 Task: Create a rule from the Routing list, Task moved to a section -> Set Priority in the project AgileRealm , set the section as To-Do and set the priority of the task as  High
Action: Mouse scrolled (67, 99) with delta (0, 0)
Screenshot: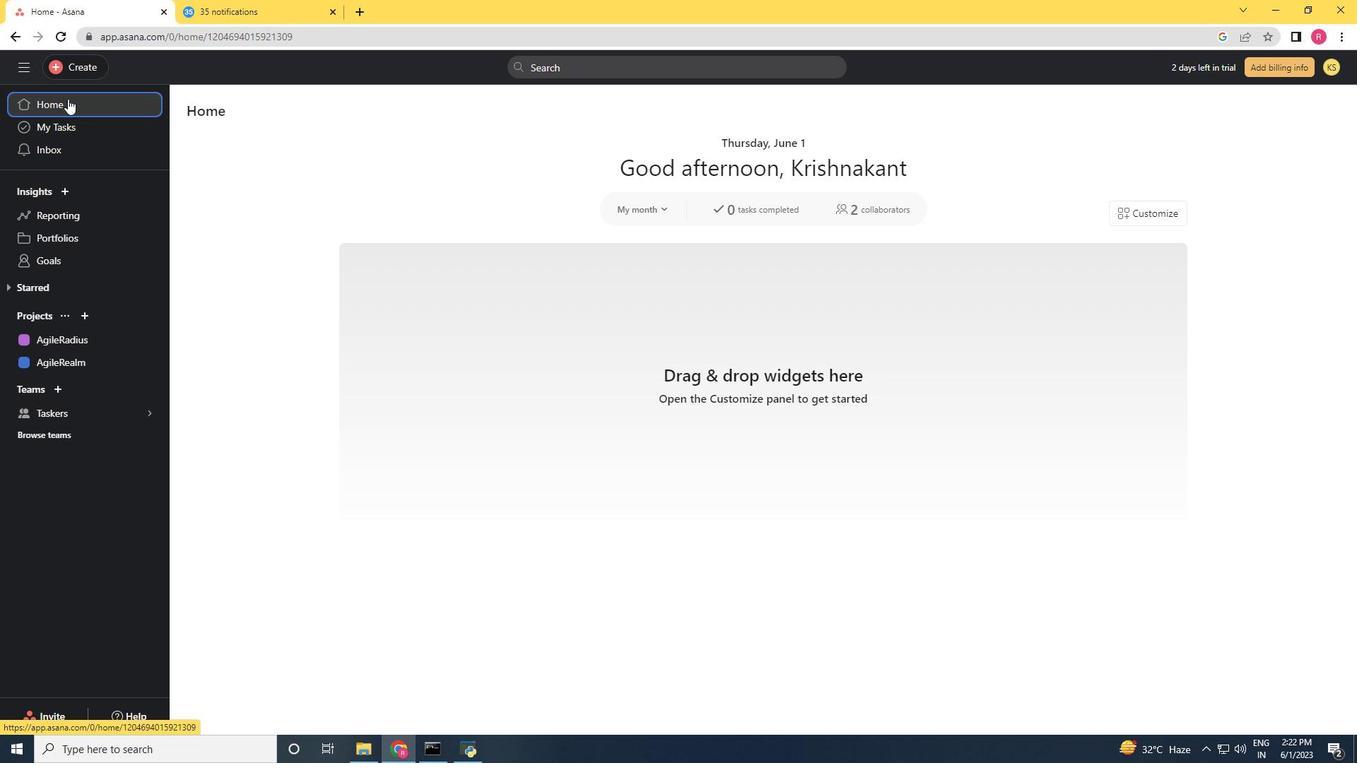 
Action: Mouse moved to (108, 358)
Screenshot: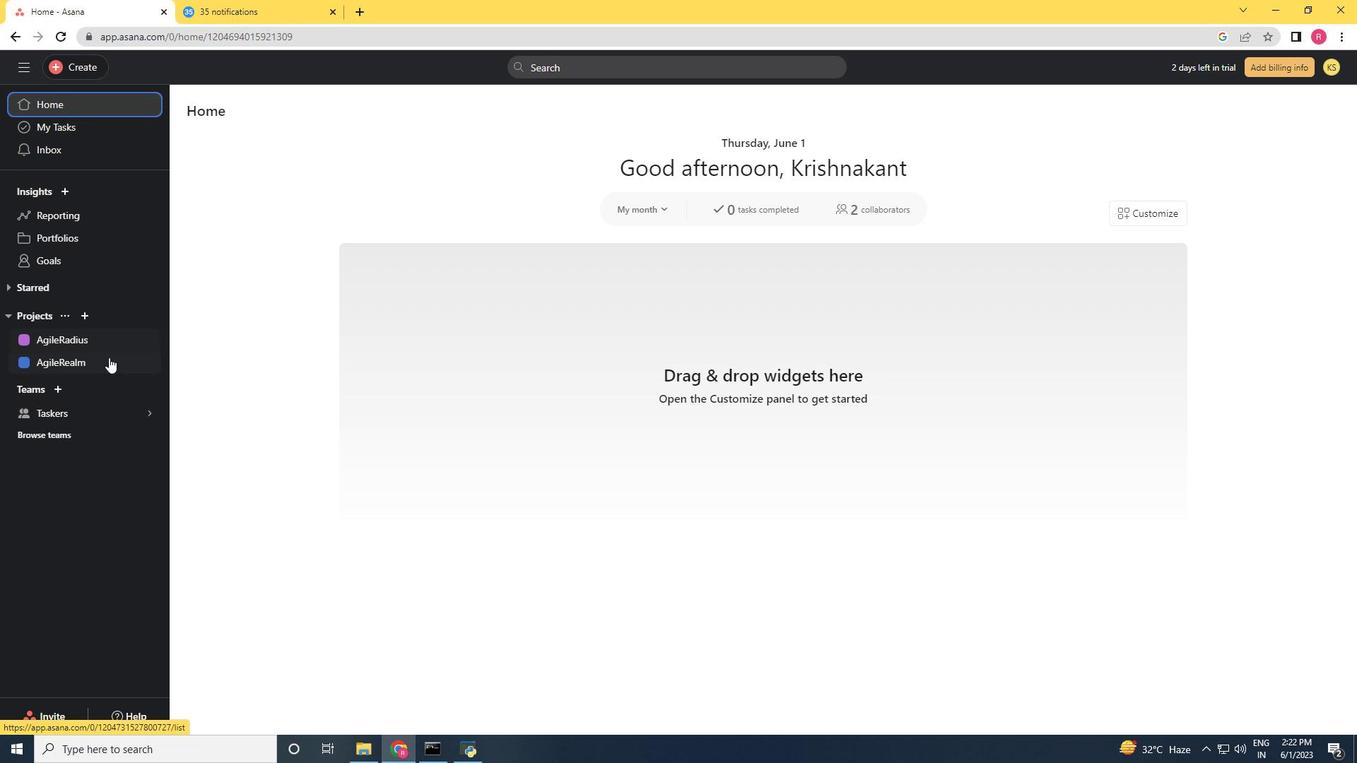 
Action: Mouse pressed left at (108, 358)
Screenshot: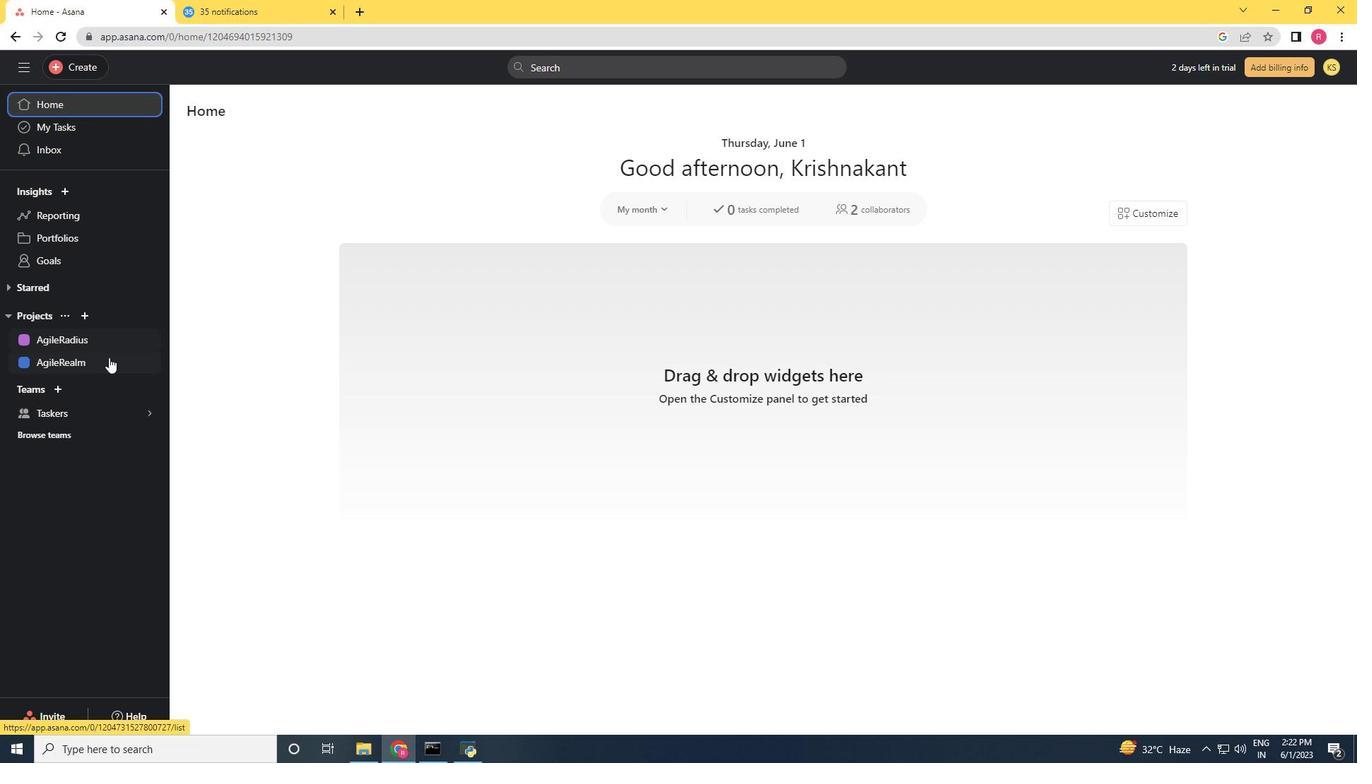
Action: Mouse moved to (1300, 118)
Screenshot: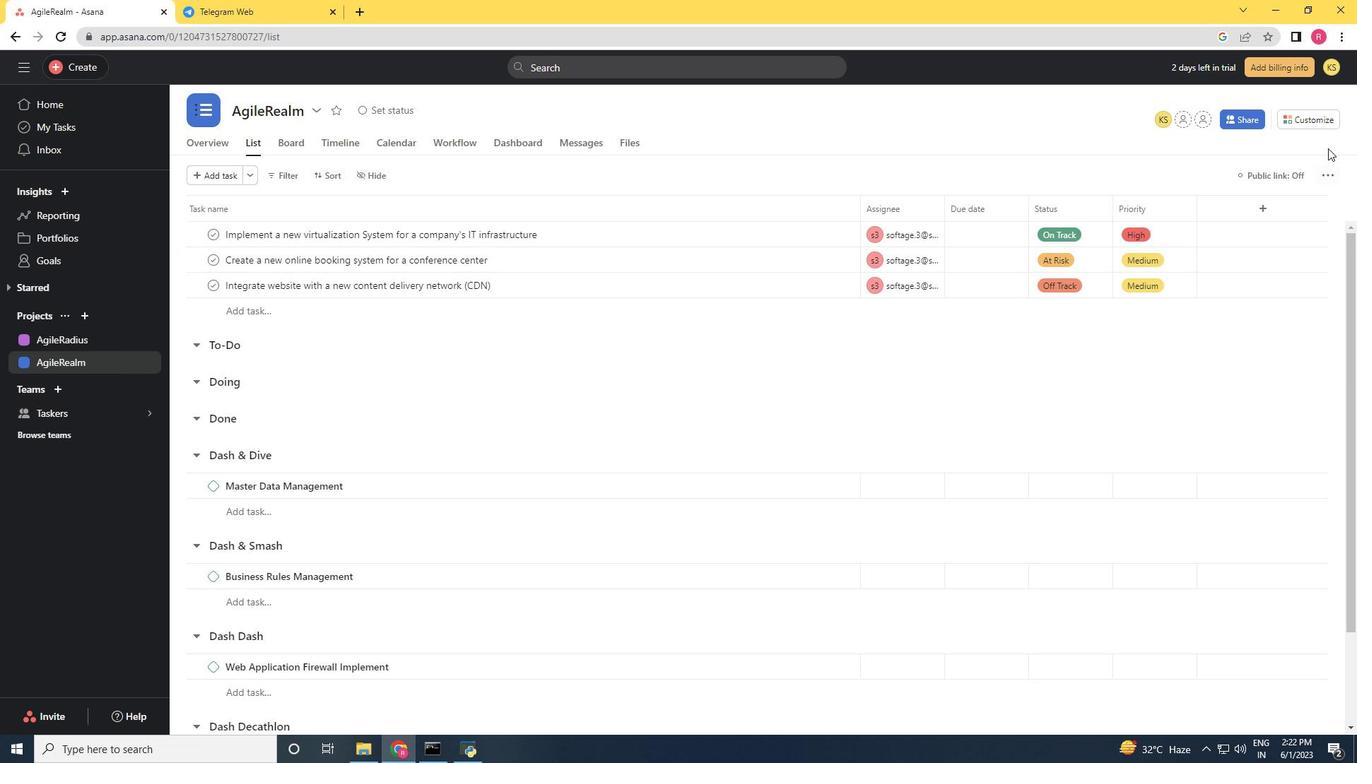 
Action: Mouse pressed left at (1300, 118)
Screenshot: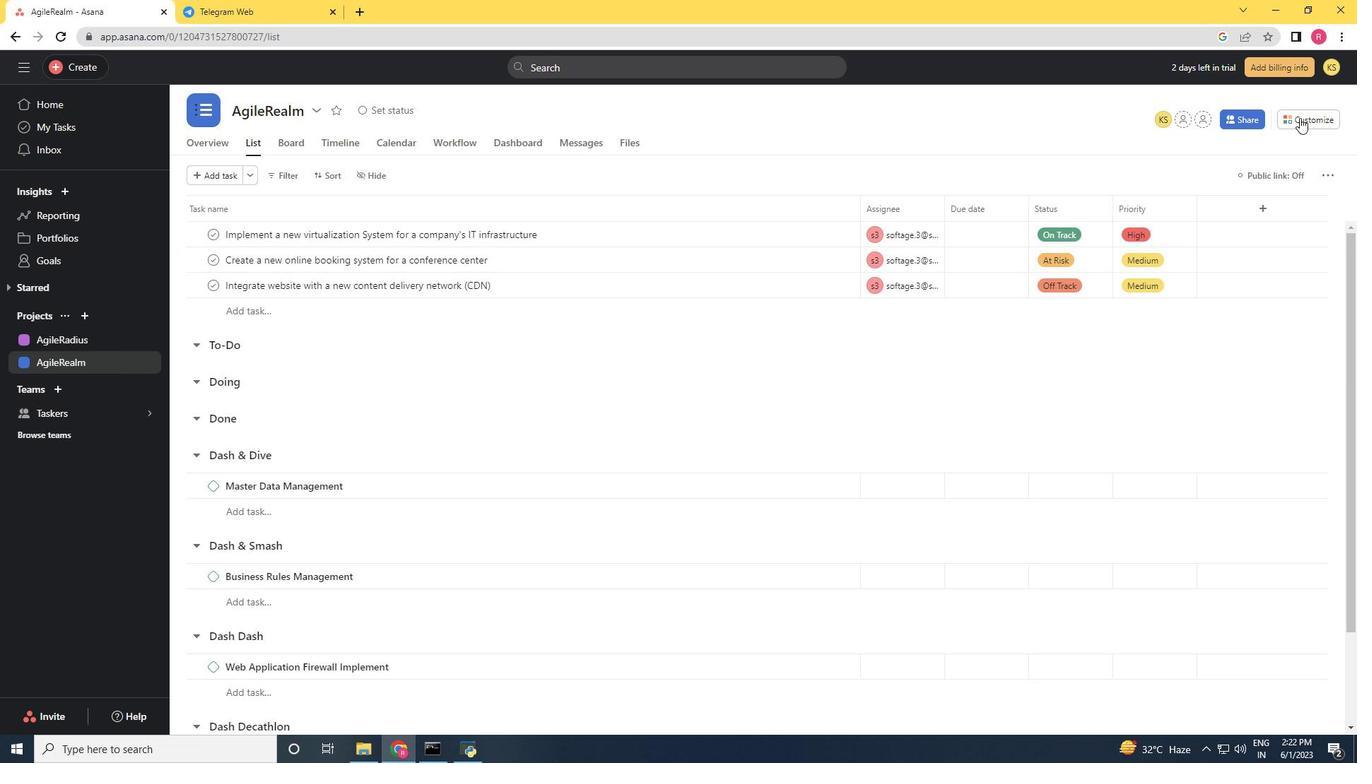 
Action: Mouse moved to (1056, 315)
Screenshot: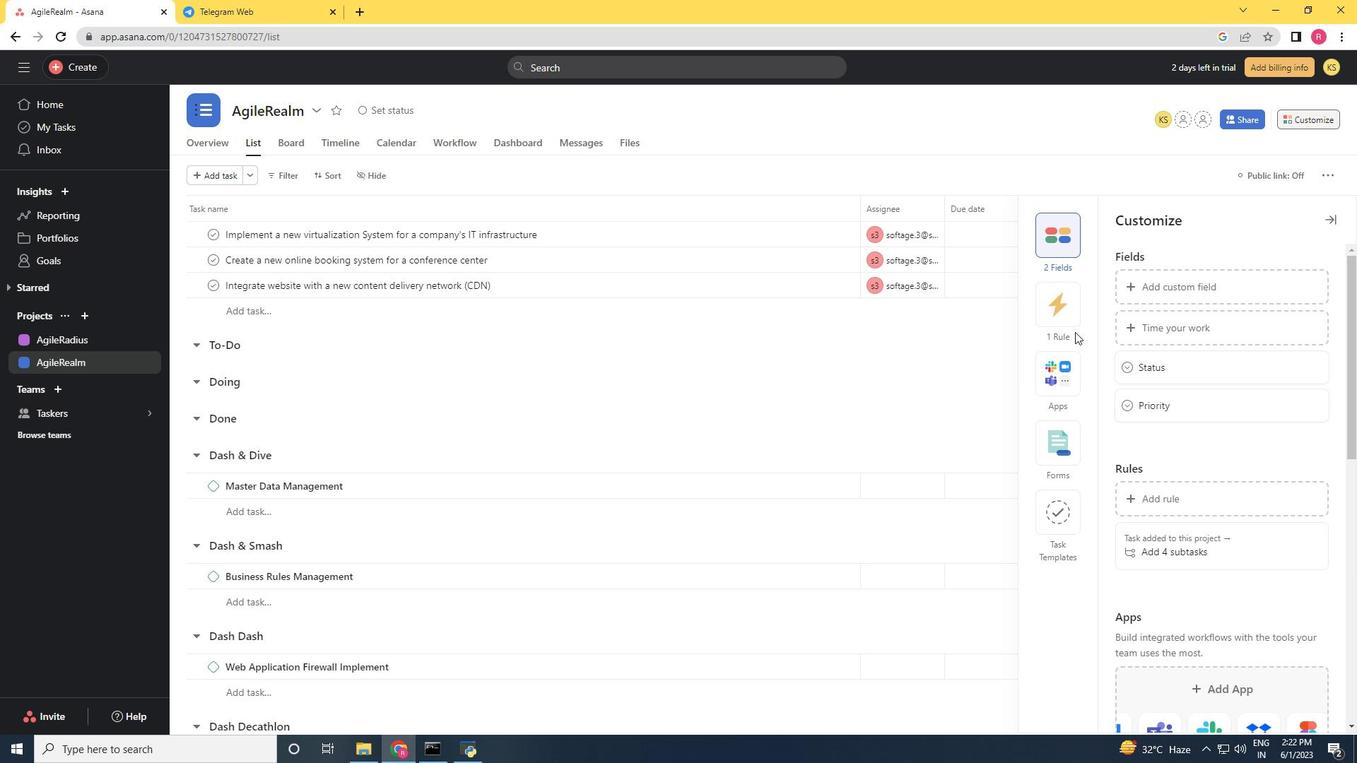 
Action: Mouse pressed left at (1056, 315)
Screenshot: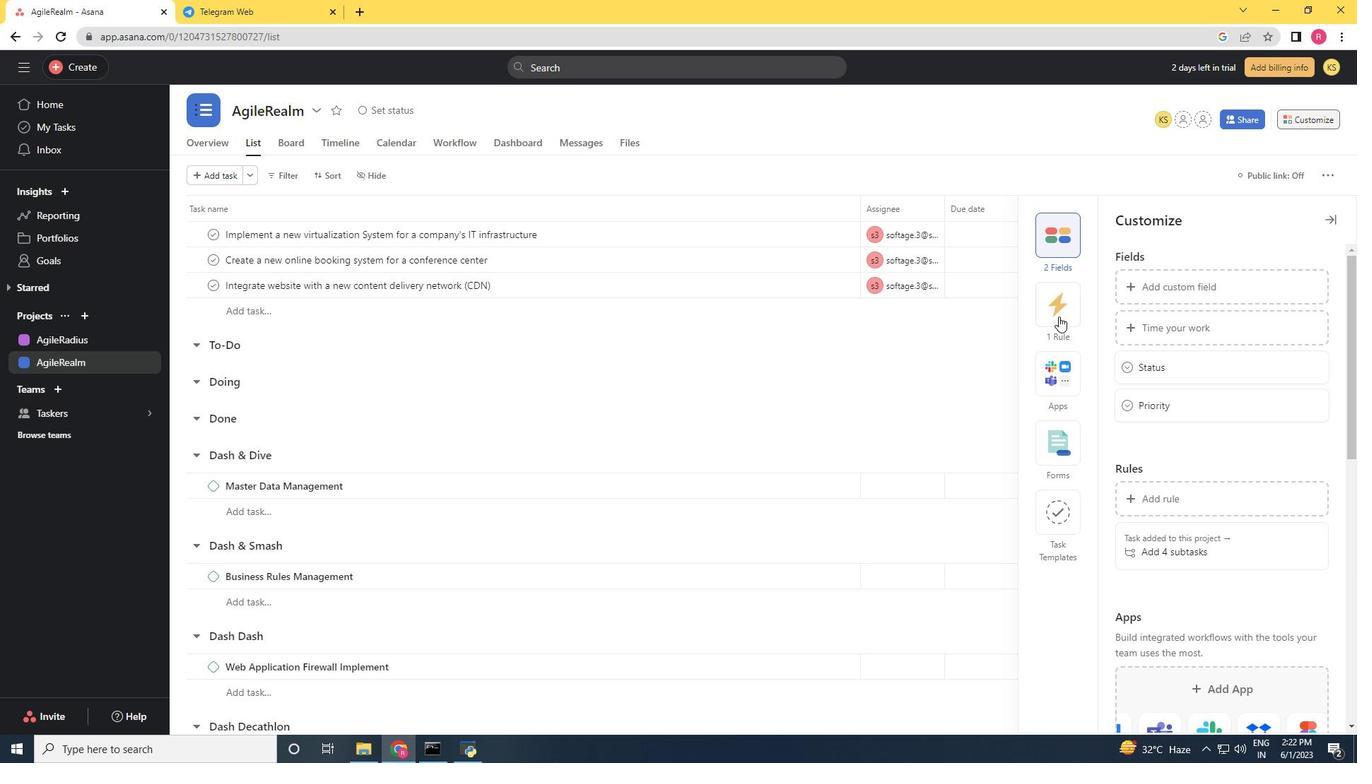 
Action: Mouse moved to (1201, 281)
Screenshot: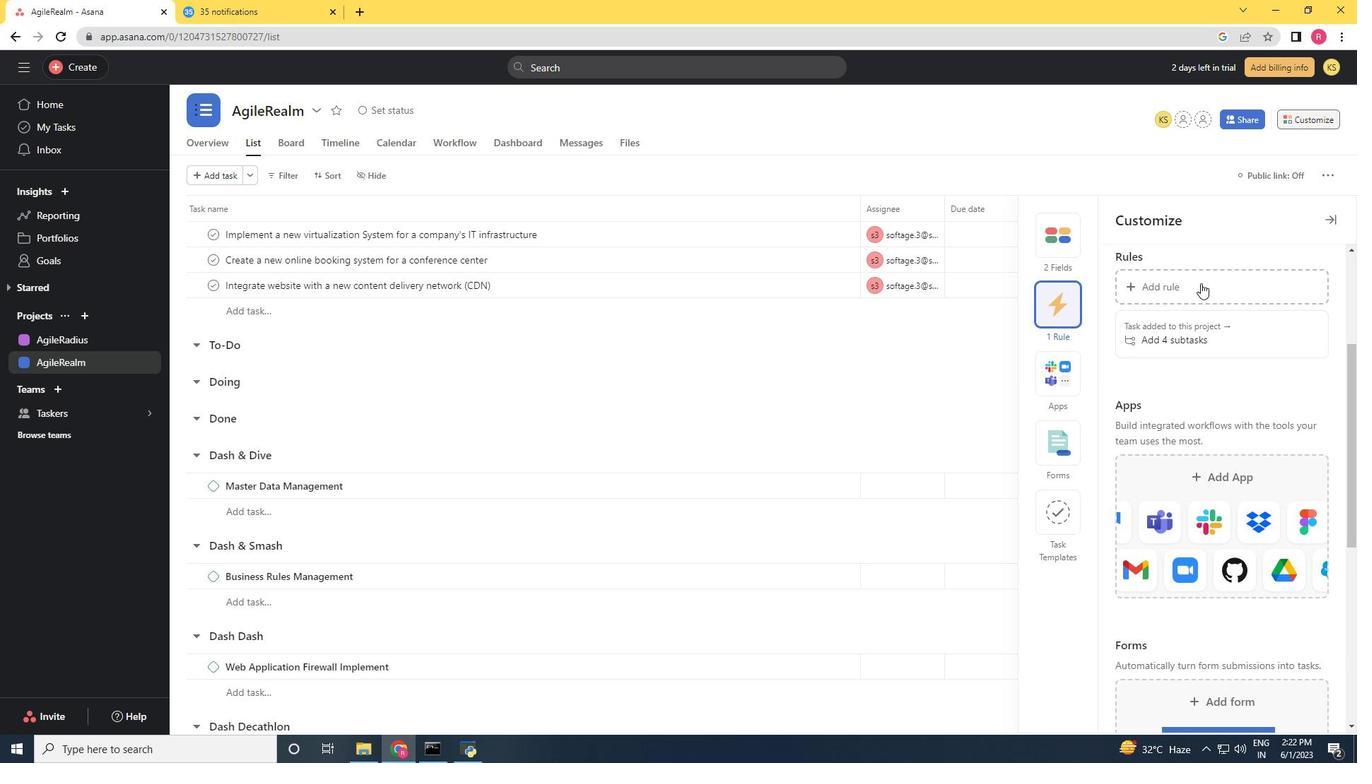 
Action: Mouse pressed left at (1201, 281)
Screenshot: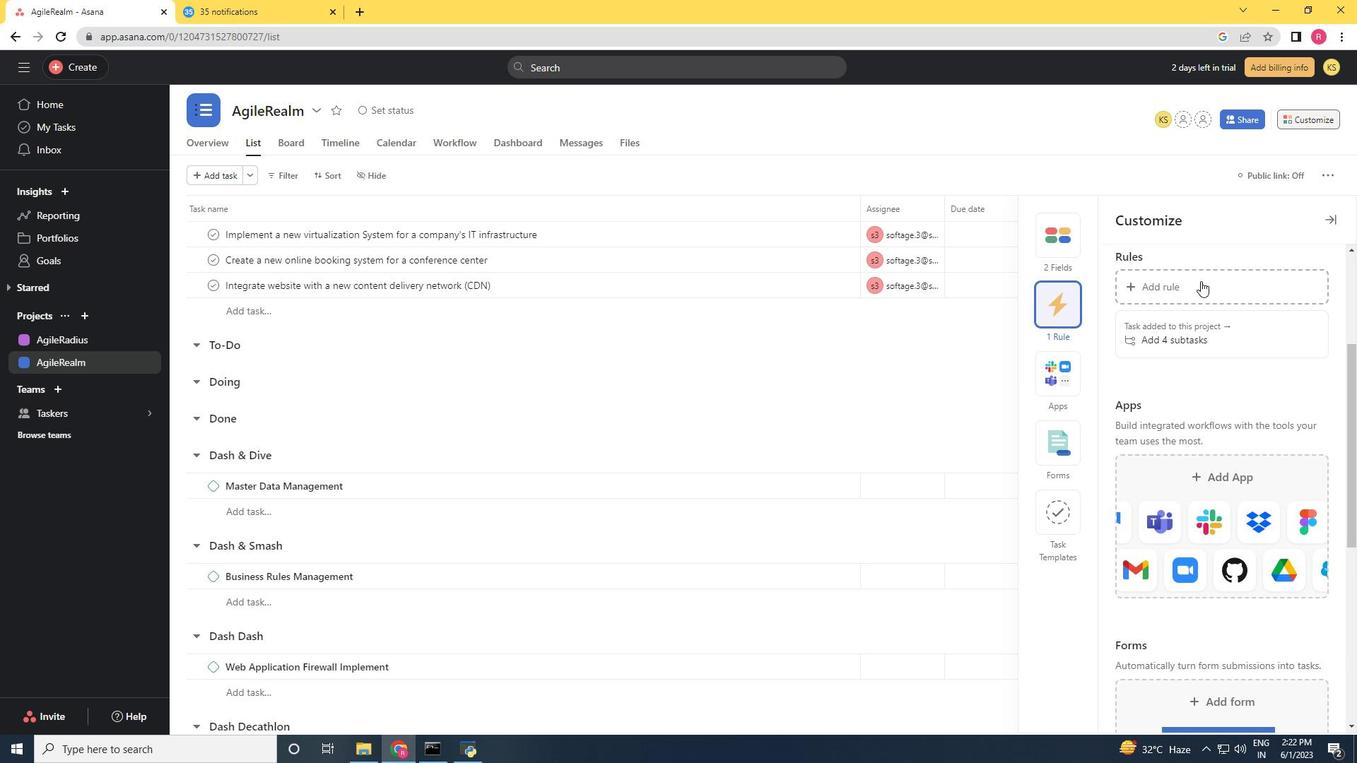 
Action: Mouse moved to (297, 189)
Screenshot: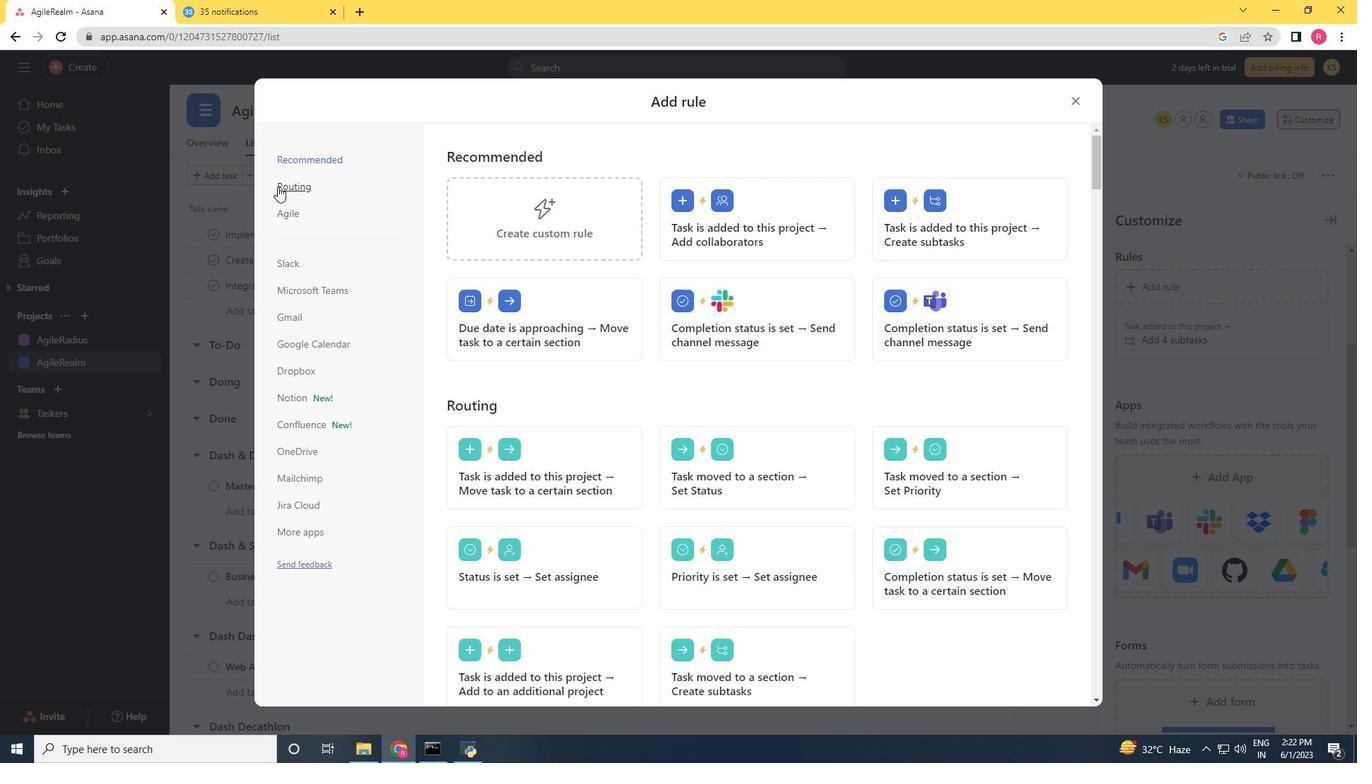 
Action: Mouse pressed left at (297, 189)
Screenshot: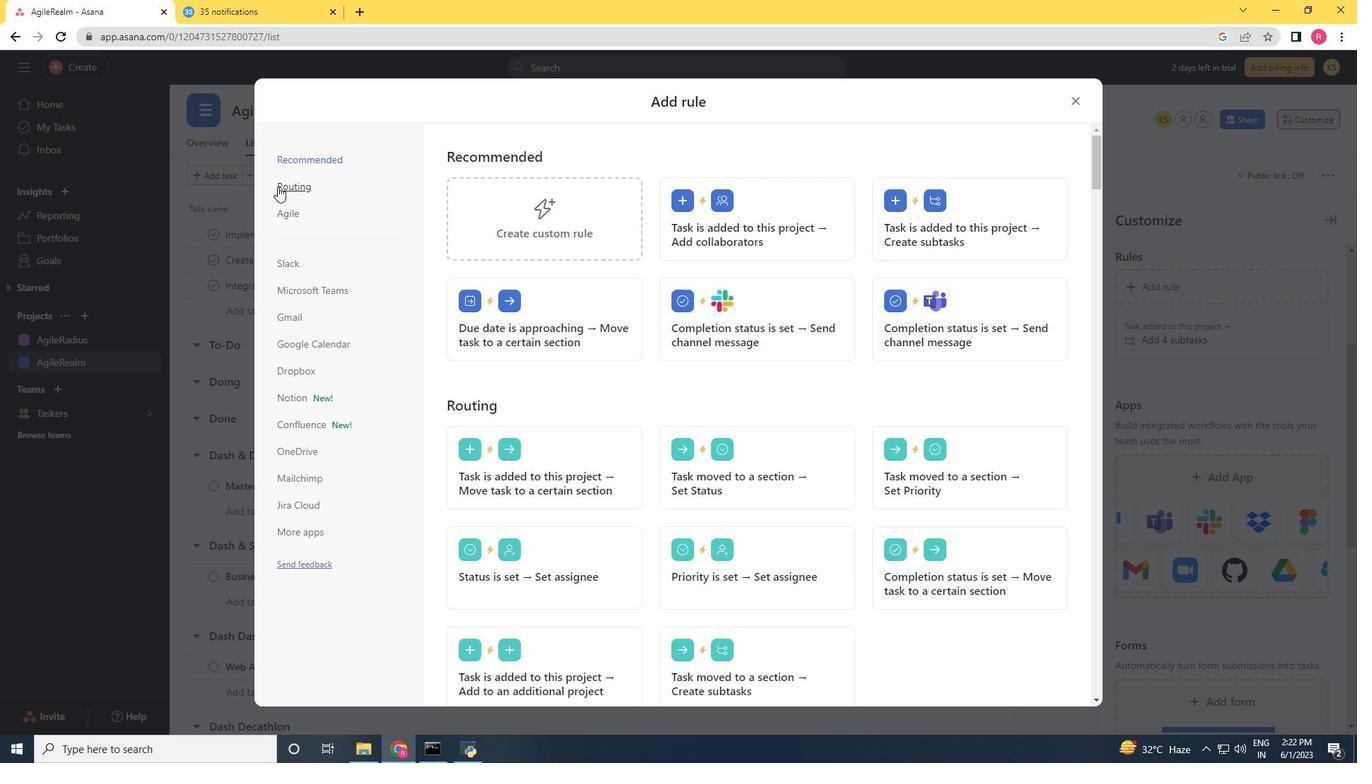 
Action: Mouse moved to (976, 230)
Screenshot: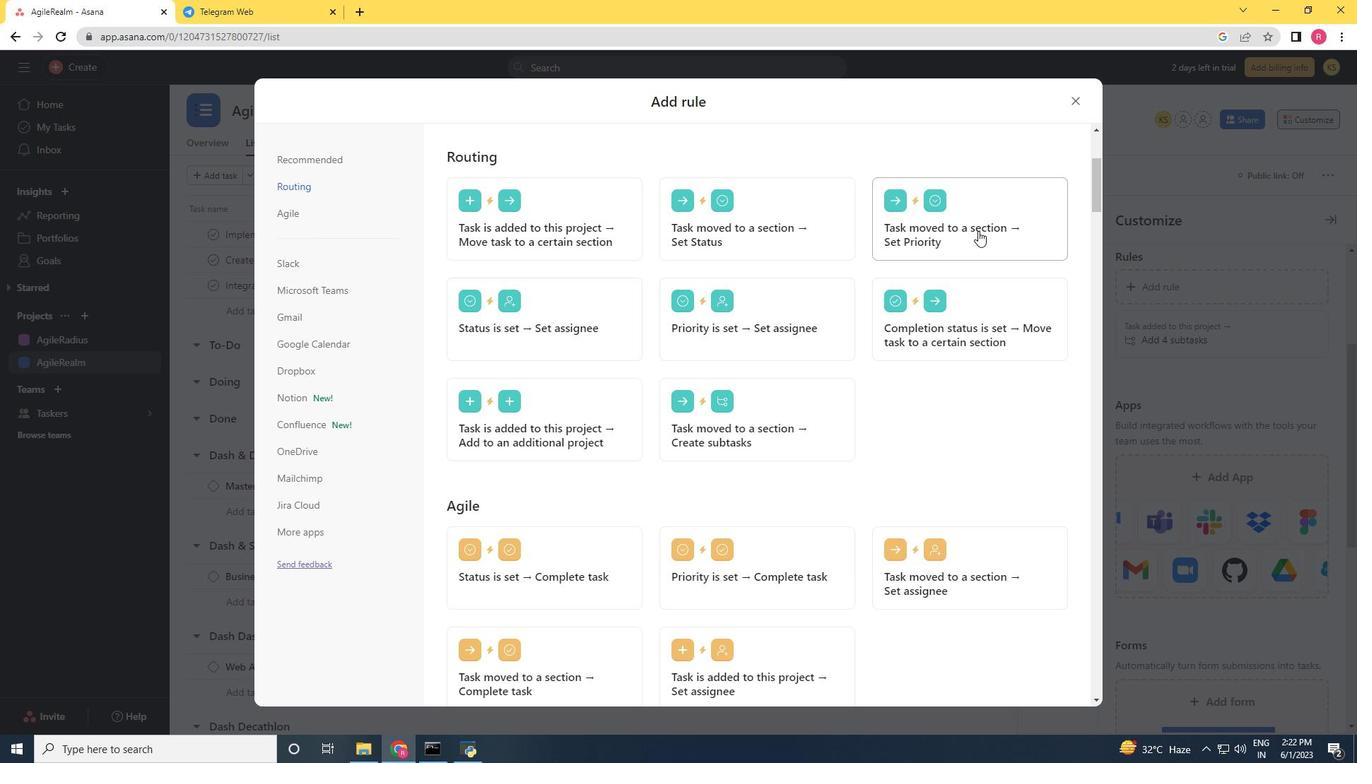 
Action: Mouse pressed left at (976, 230)
Screenshot: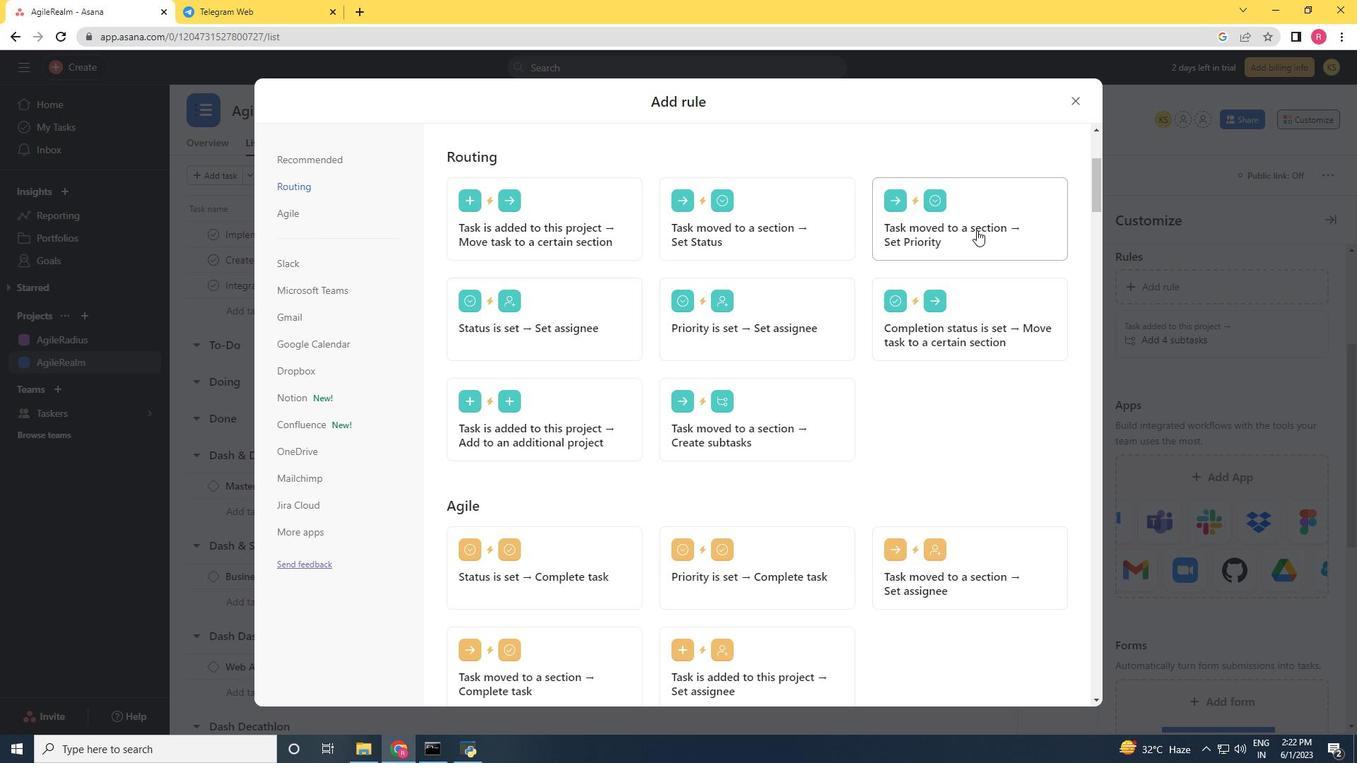 
Action: Mouse moved to (586, 376)
Screenshot: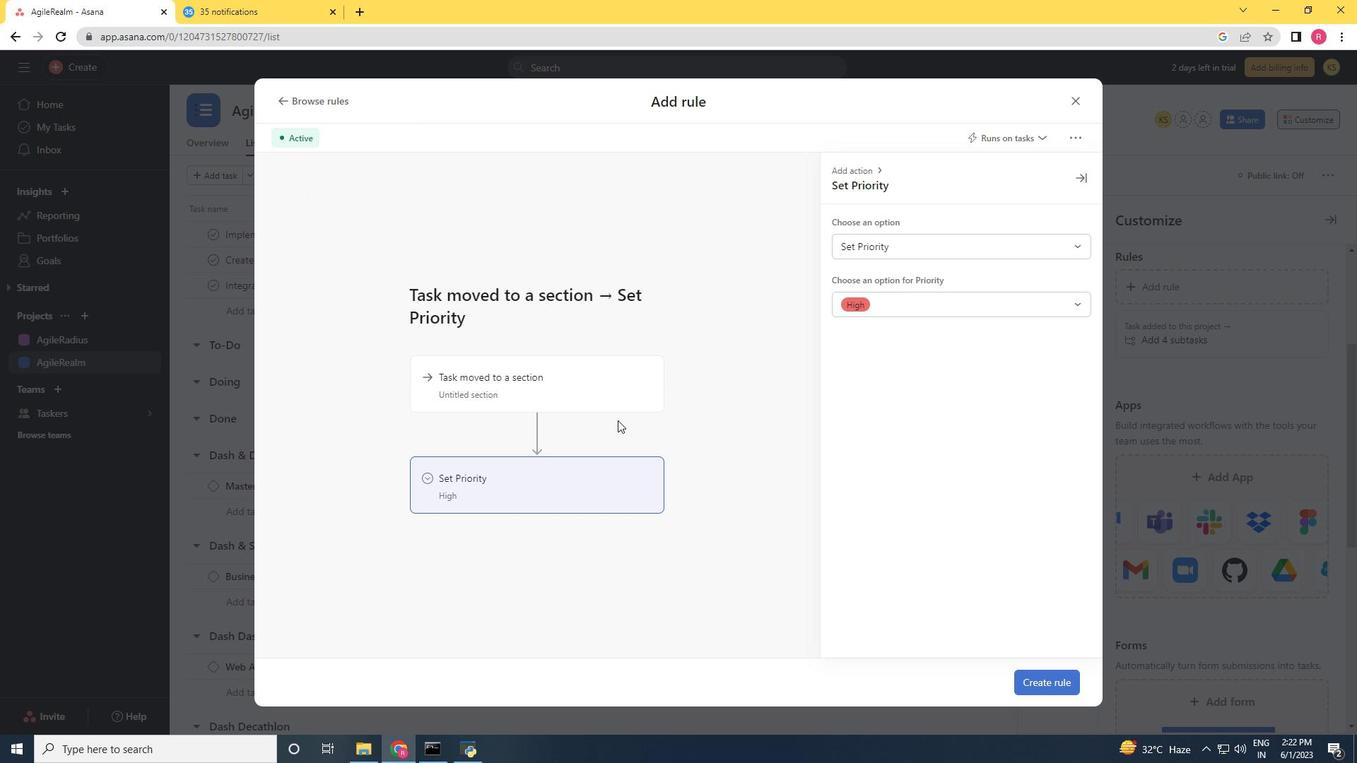 
Action: Mouse pressed left at (586, 376)
Screenshot: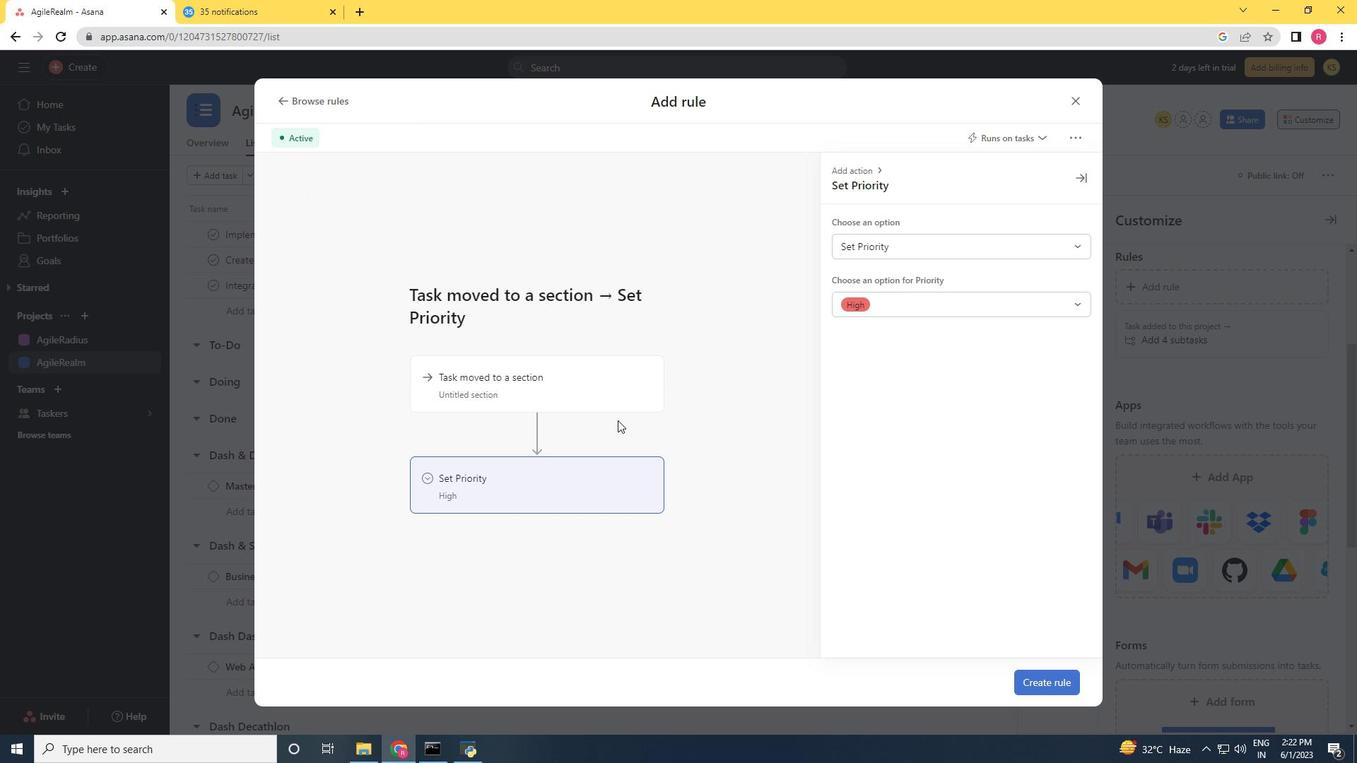 
Action: Mouse moved to (862, 252)
Screenshot: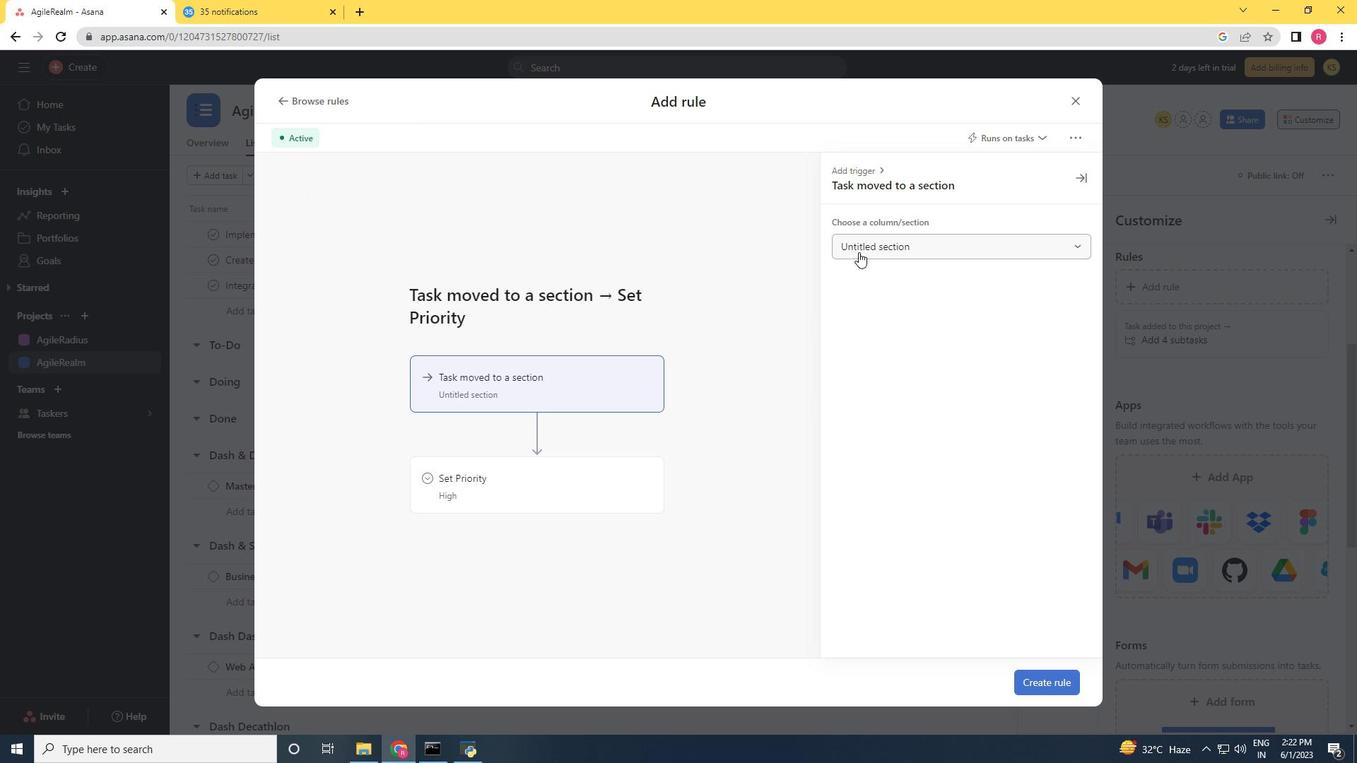 
Action: Mouse pressed left at (861, 252)
Screenshot: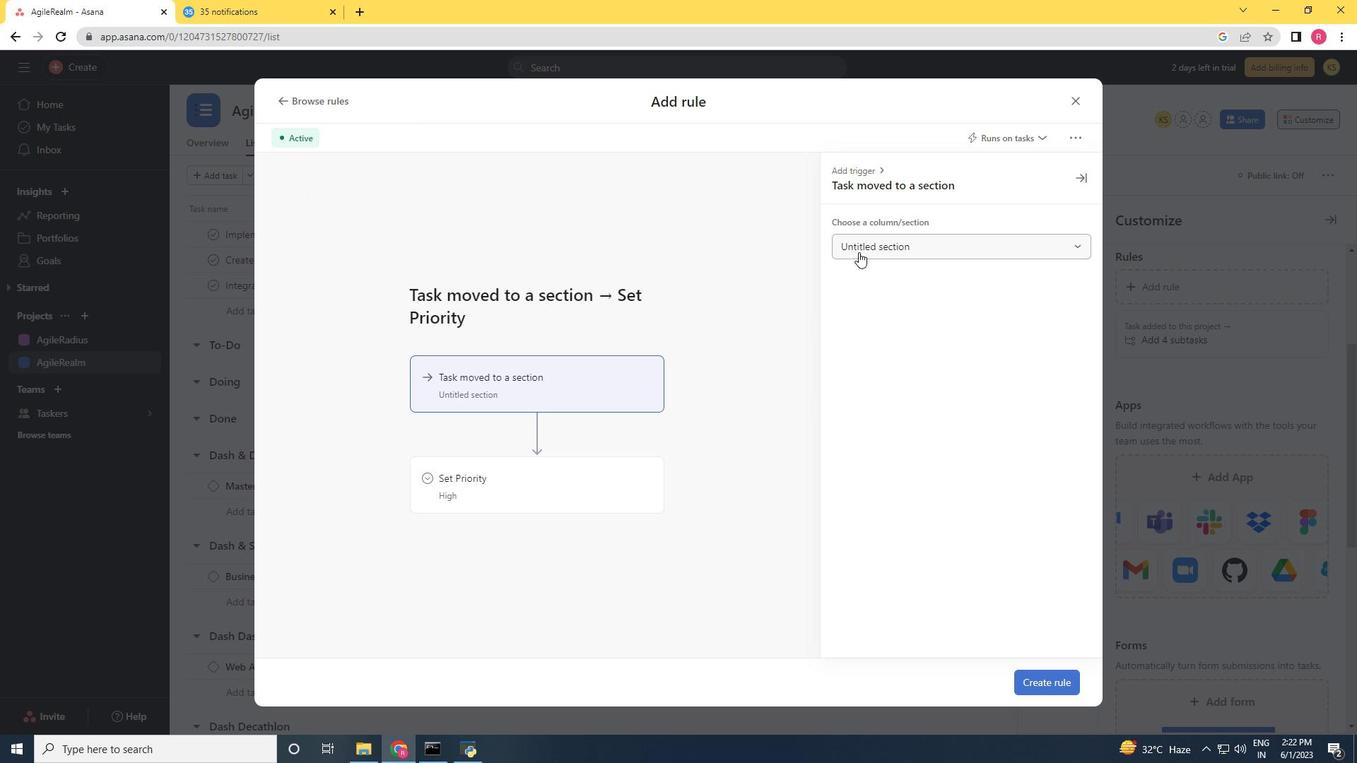 
Action: Mouse moved to (886, 306)
Screenshot: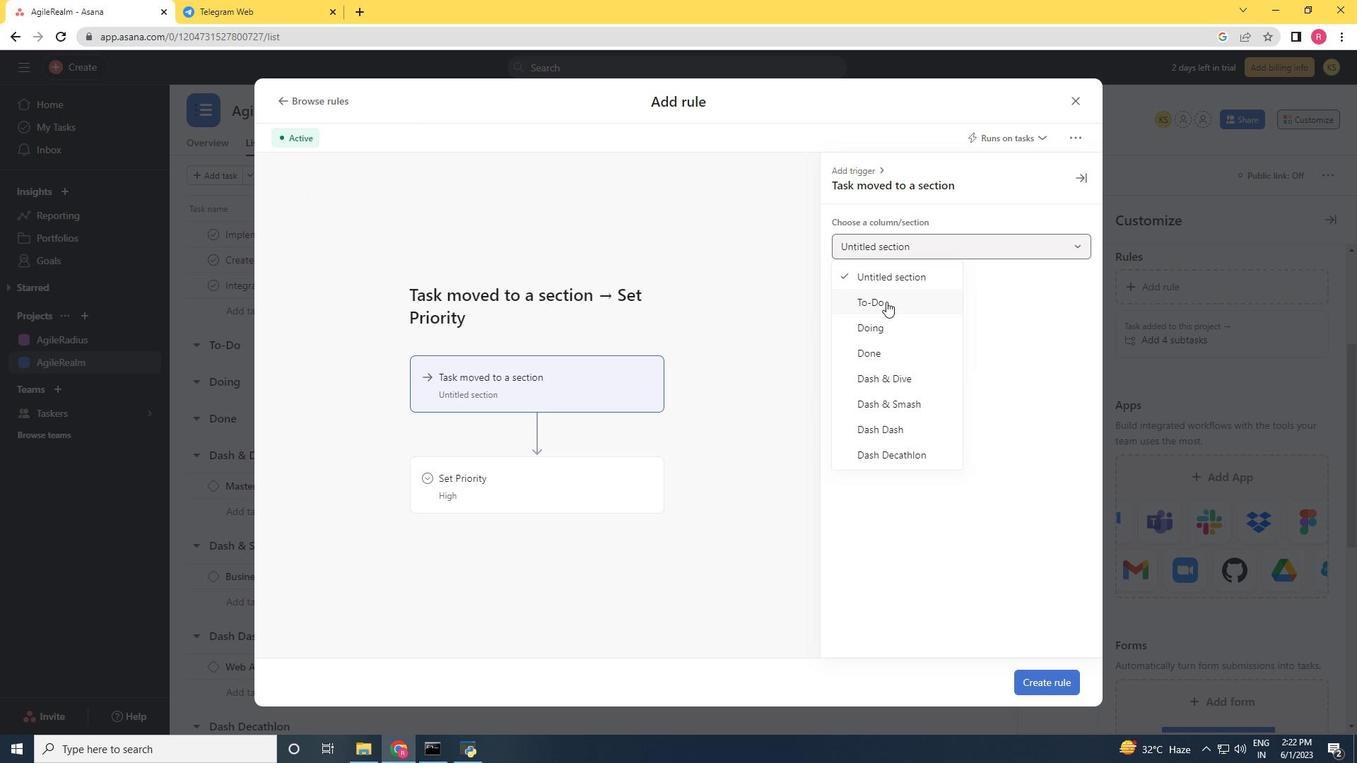 
Action: Mouse pressed left at (886, 306)
Screenshot: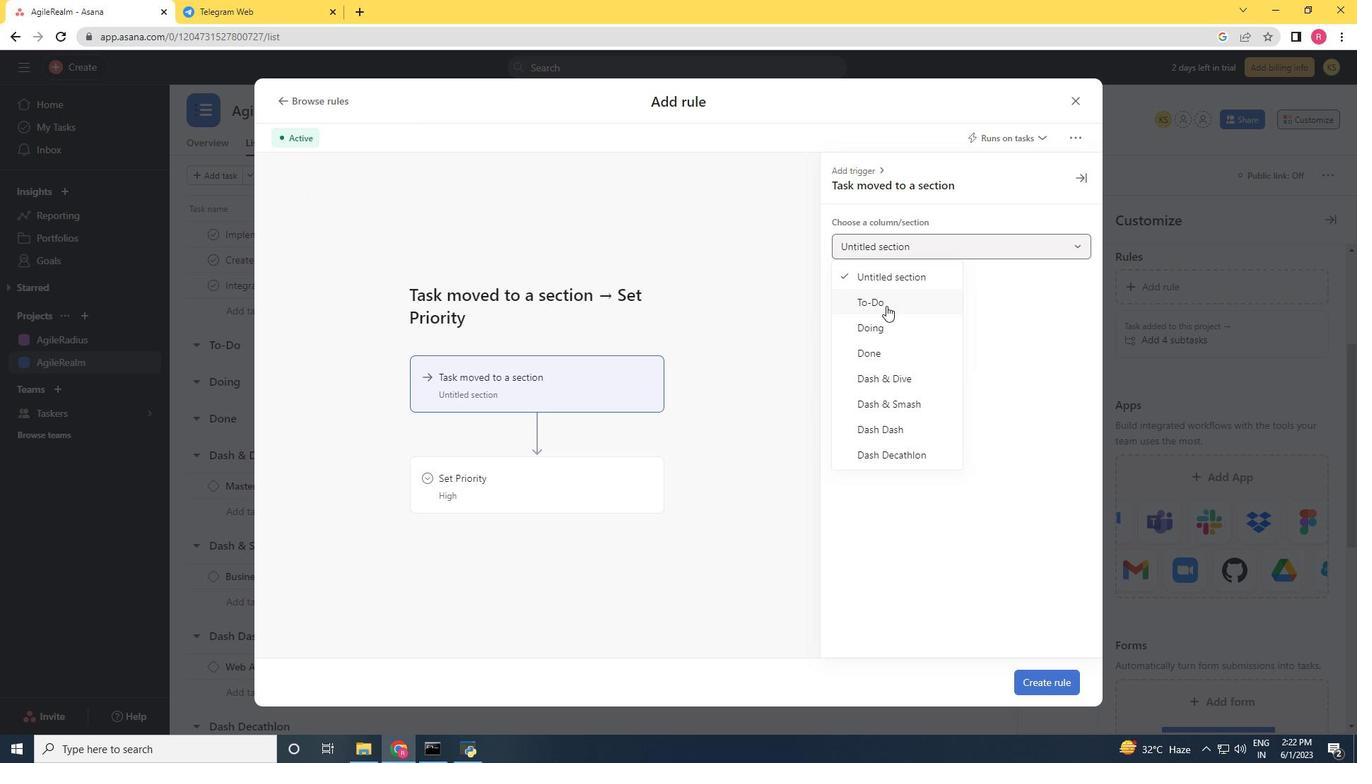 
Action: Mouse moved to (571, 480)
Screenshot: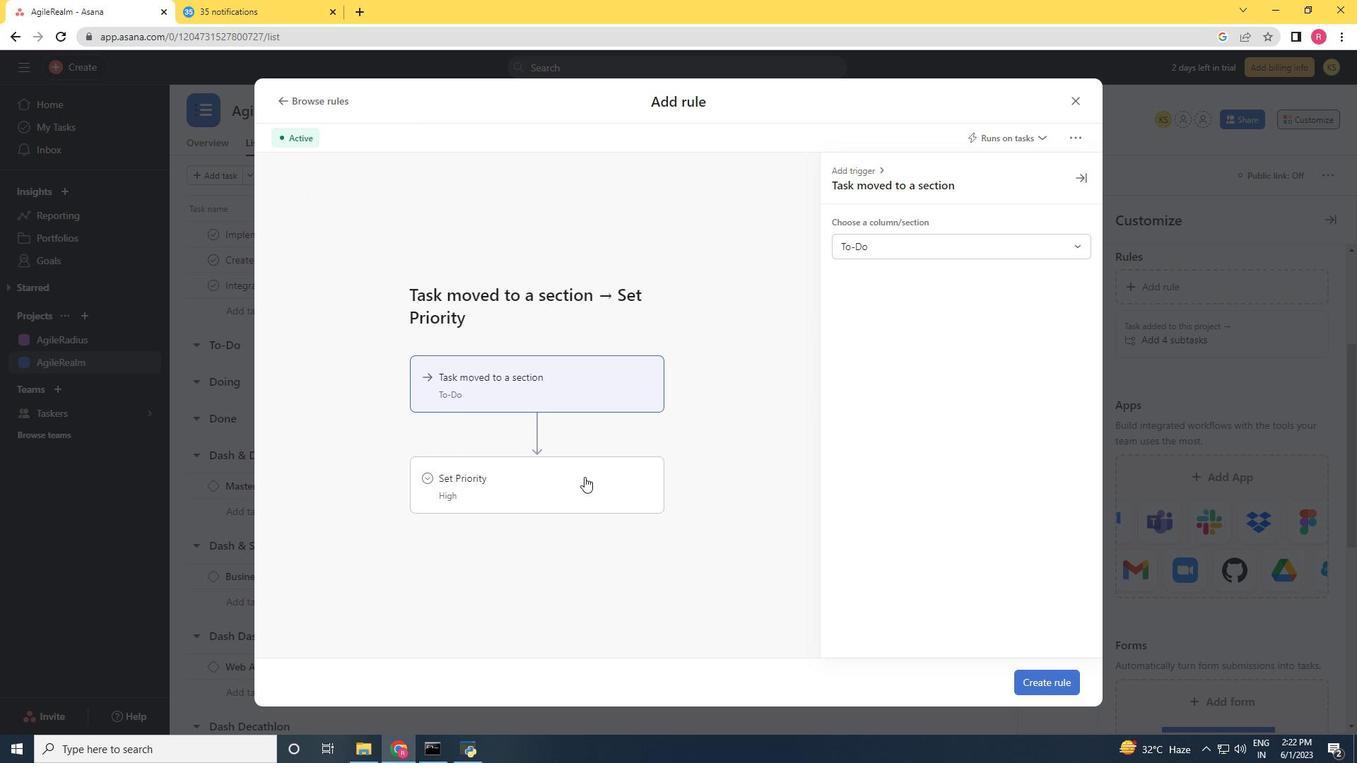 
Action: Mouse pressed left at (571, 480)
Screenshot: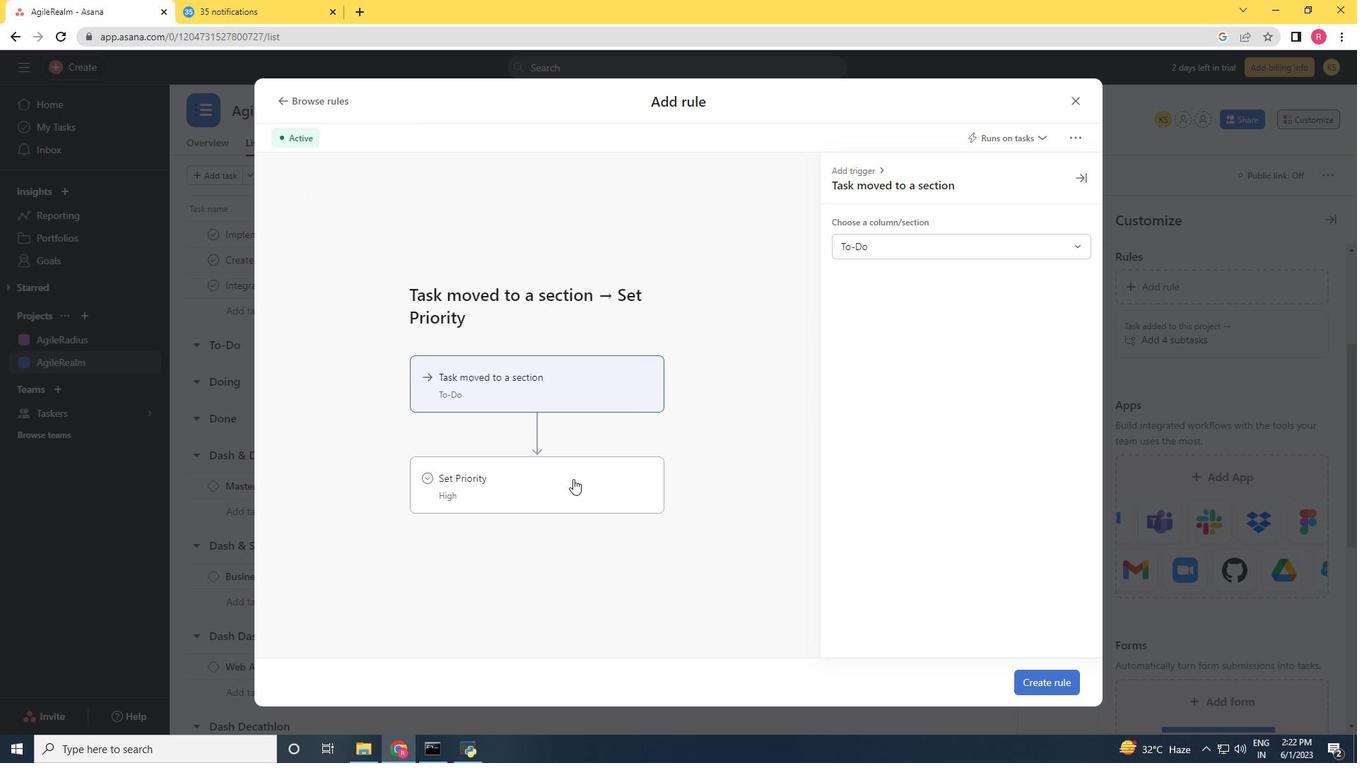 
Action: Mouse moved to (868, 249)
Screenshot: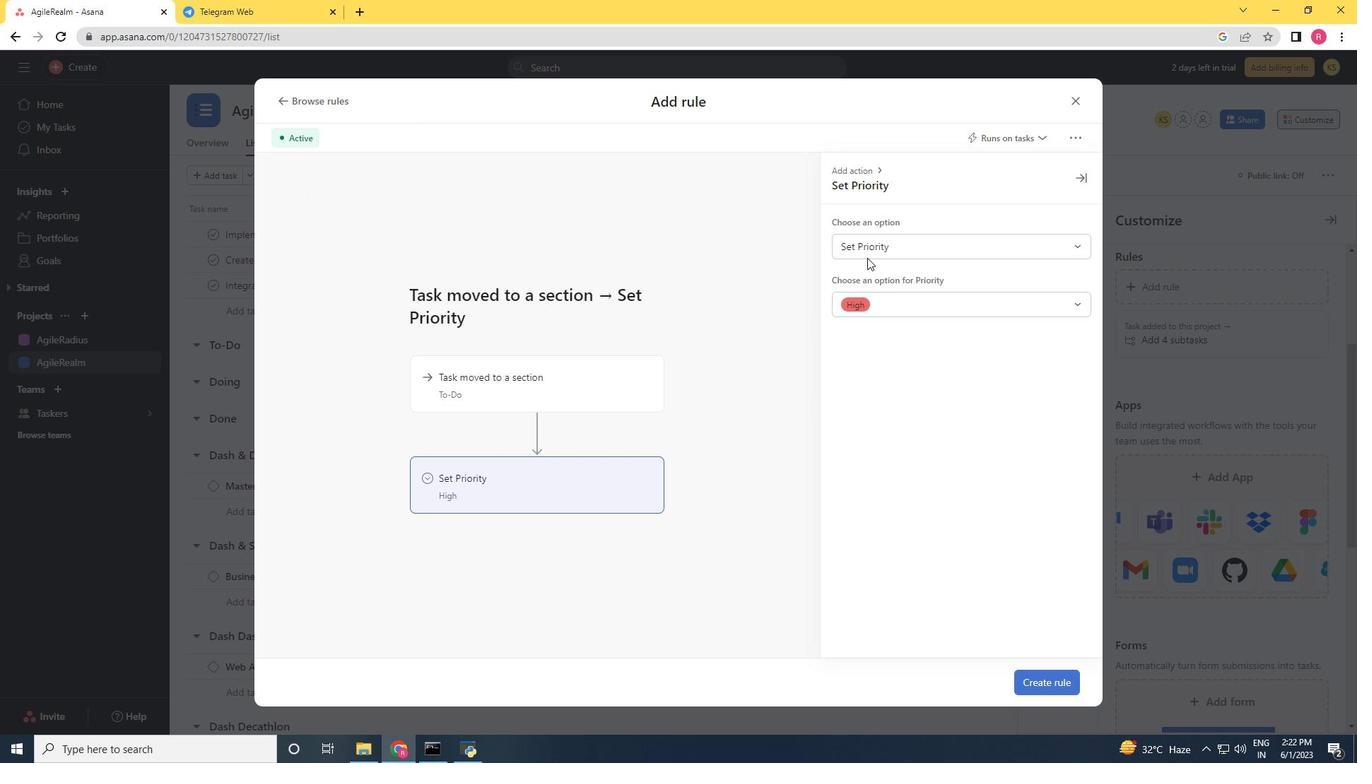 
Action: Mouse pressed left at (868, 249)
Screenshot: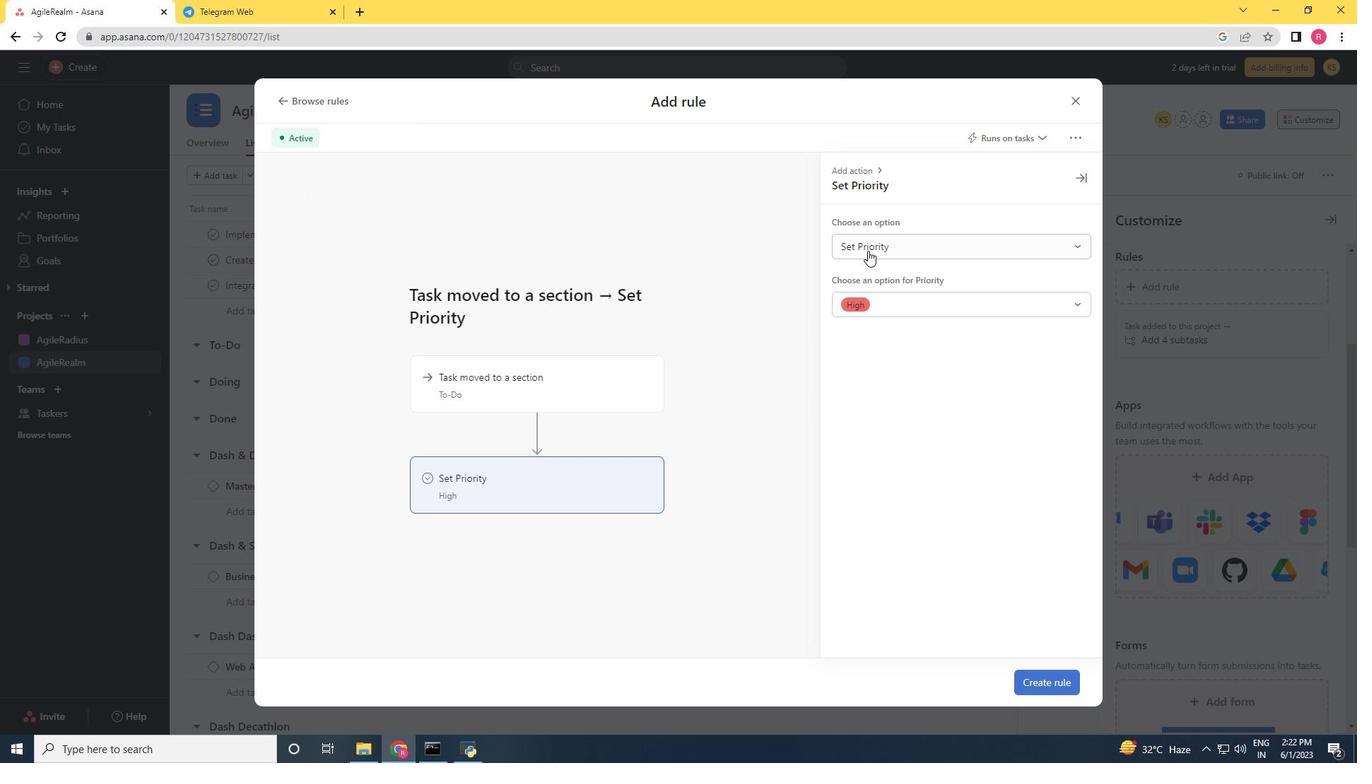 
Action: Mouse moved to (869, 278)
Screenshot: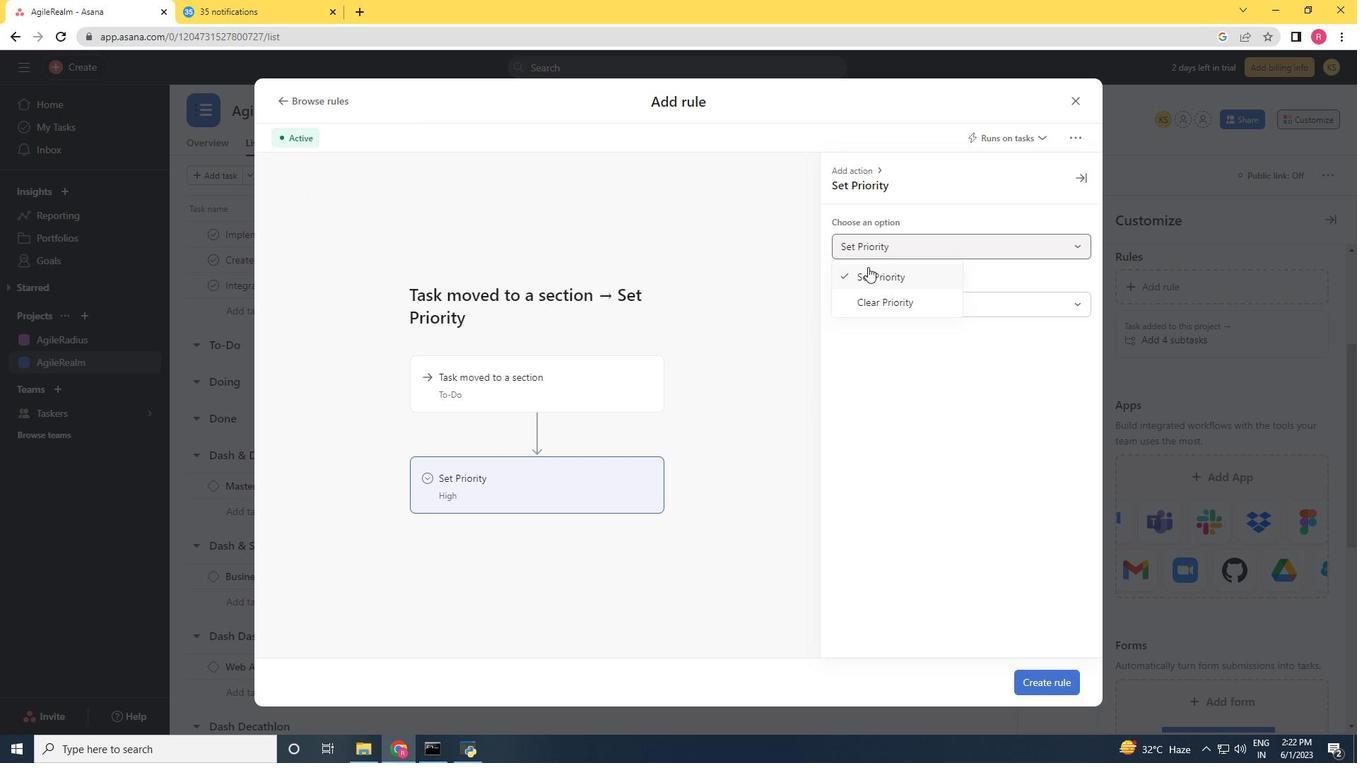 
Action: Mouse pressed left at (869, 278)
Screenshot: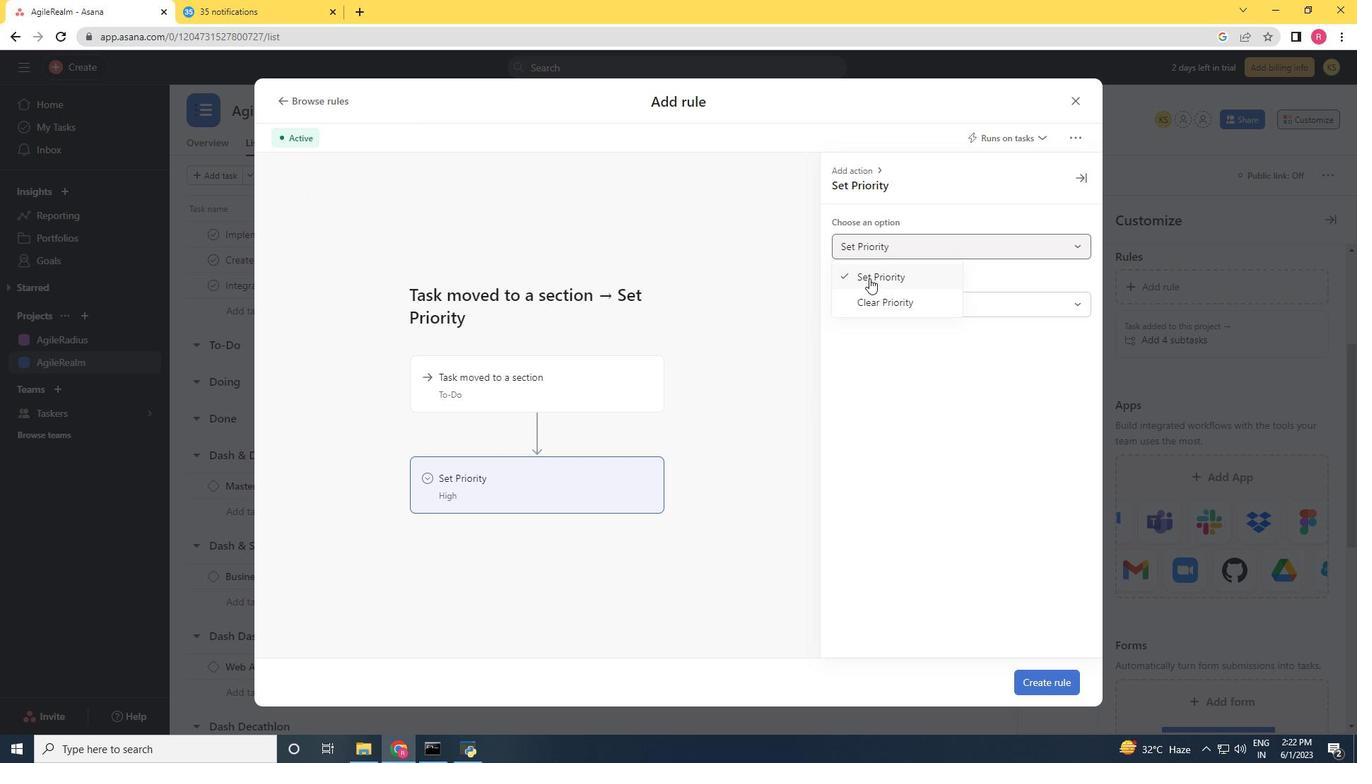 
Action: Mouse moved to (871, 299)
Screenshot: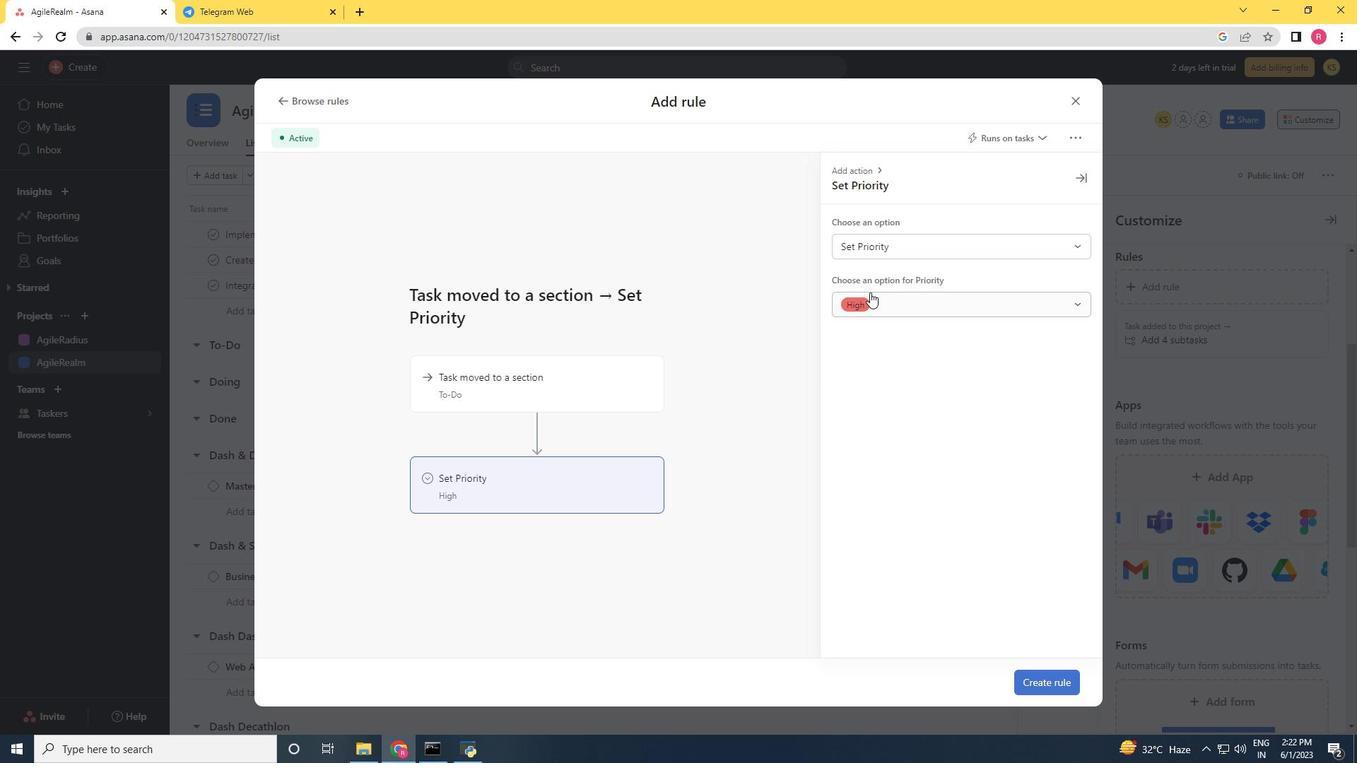 
Action: Mouse pressed left at (871, 298)
Screenshot: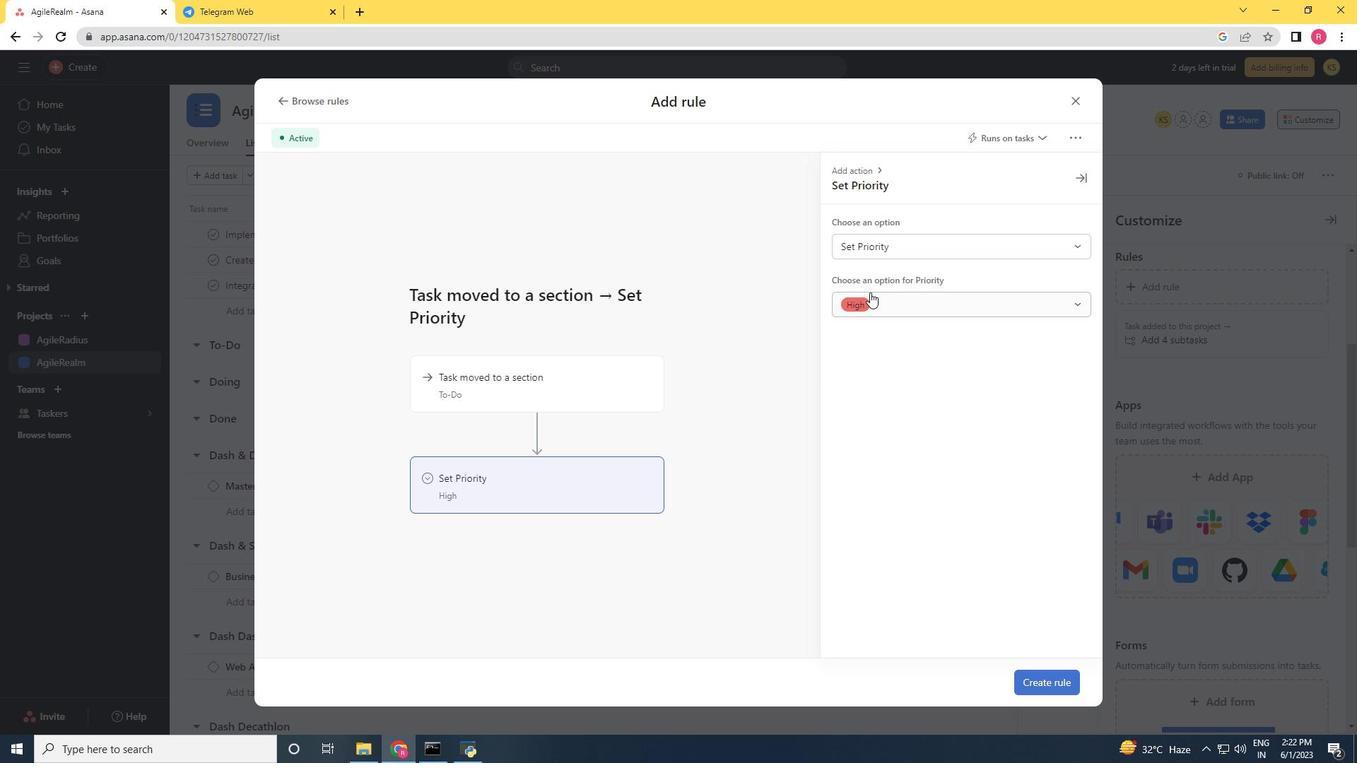 
Action: Mouse moved to (880, 325)
Screenshot: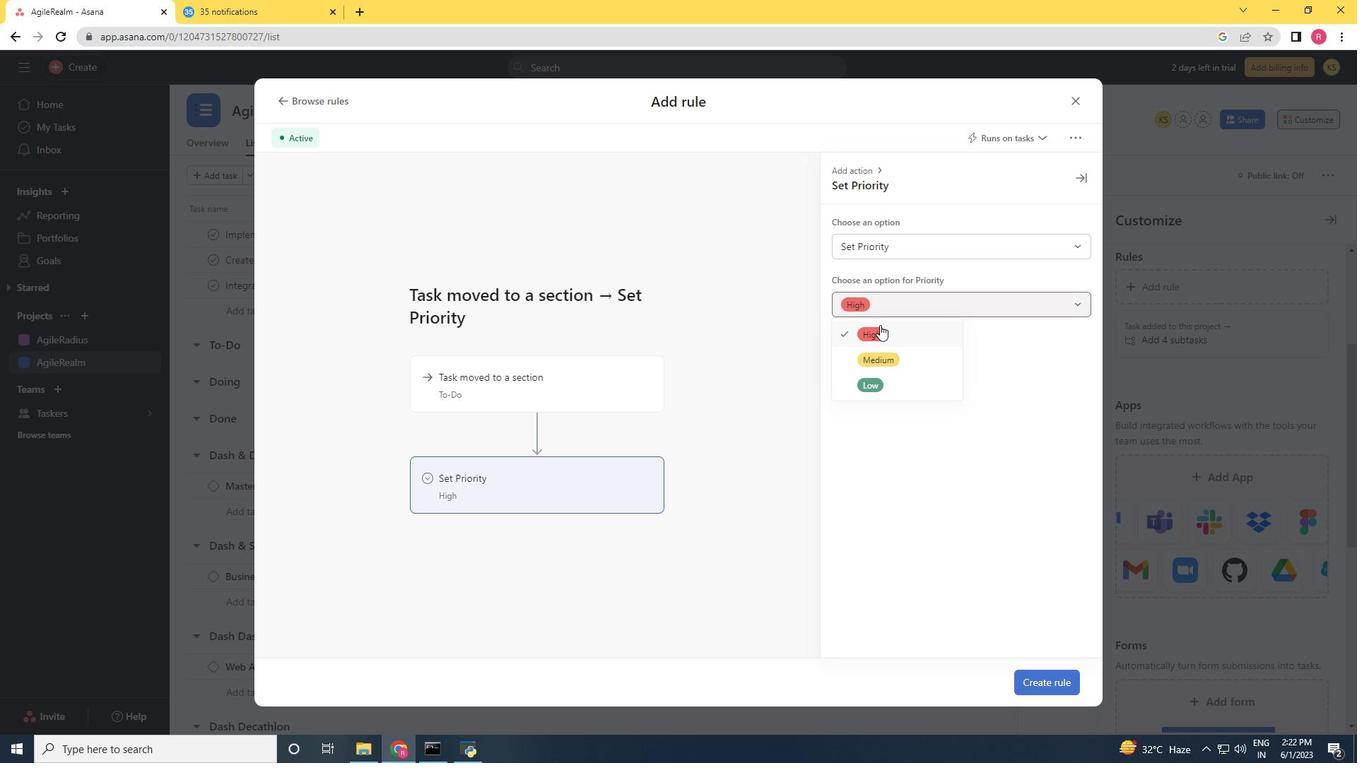 
Action: Mouse pressed left at (880, 325)
Screenshot: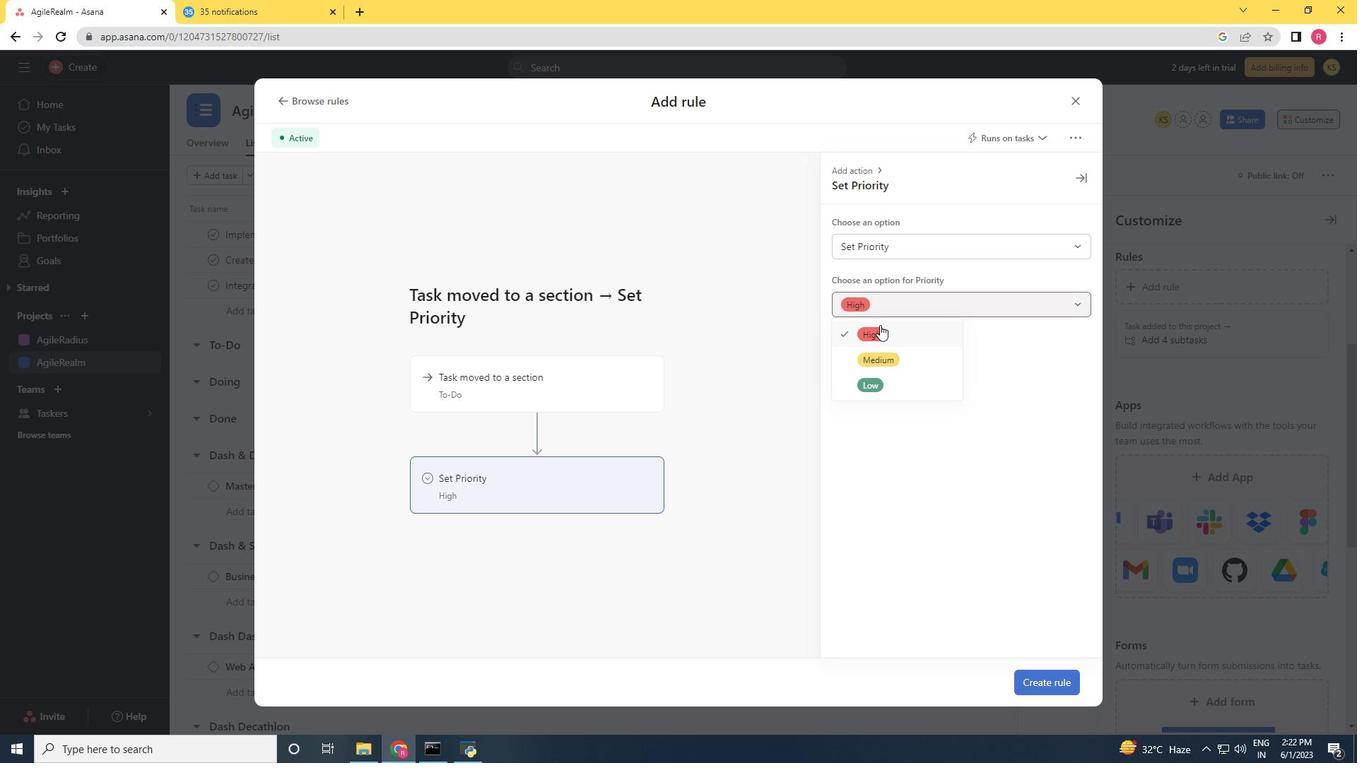 
Action: Mouse moved to (1035, 678)
Screenshot: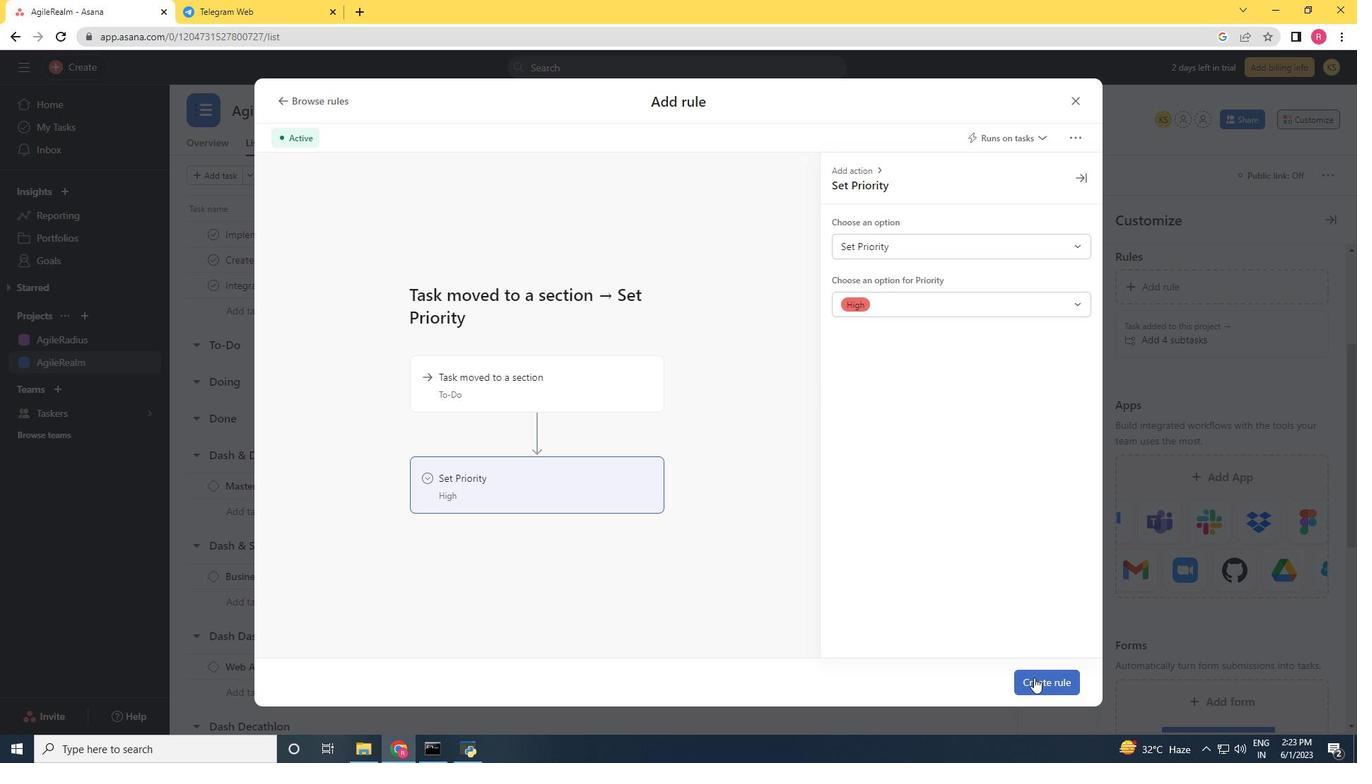 
Action: Mouse pressed left at (1035, 678)
Screenshot: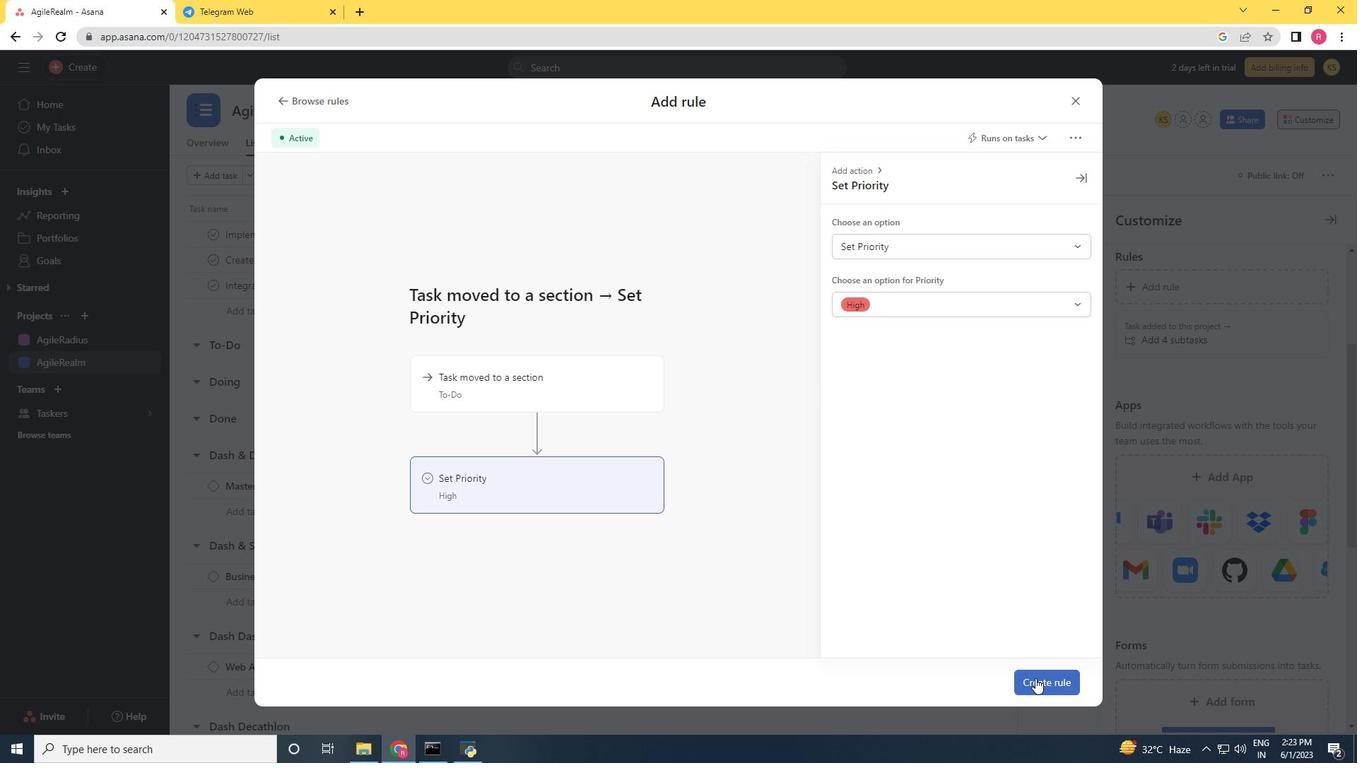 
Action: Mouse moved to (1023, 610)
Screenshot: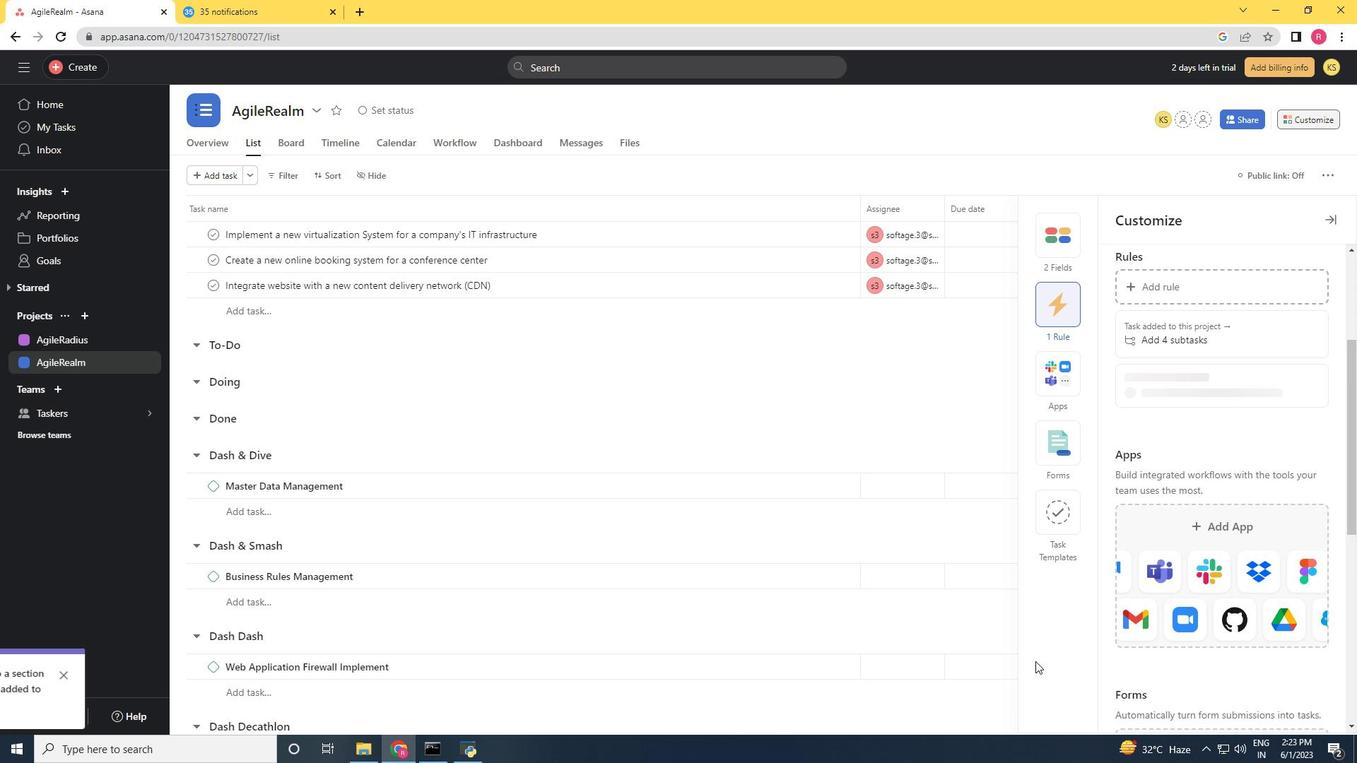
